 Task: Toggle the trim trailing whitespace in the files.
Action: Mouse moved to (15, 612)
Screenshot: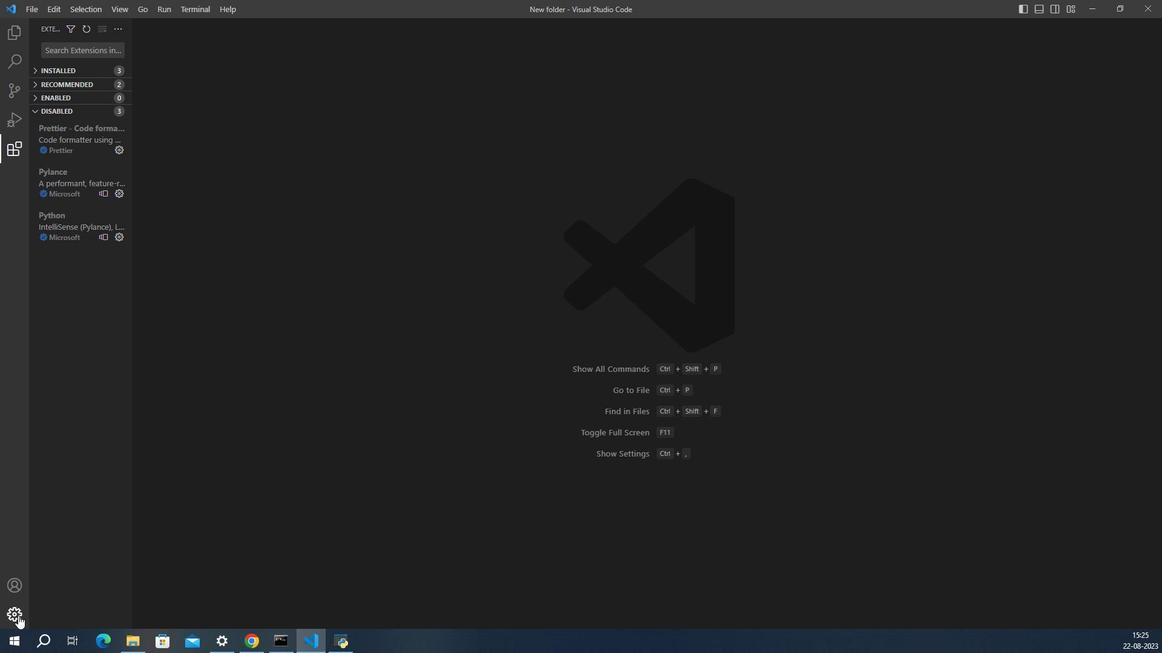 
Action: Mouse pressed left at (15, 612)
Screenshot: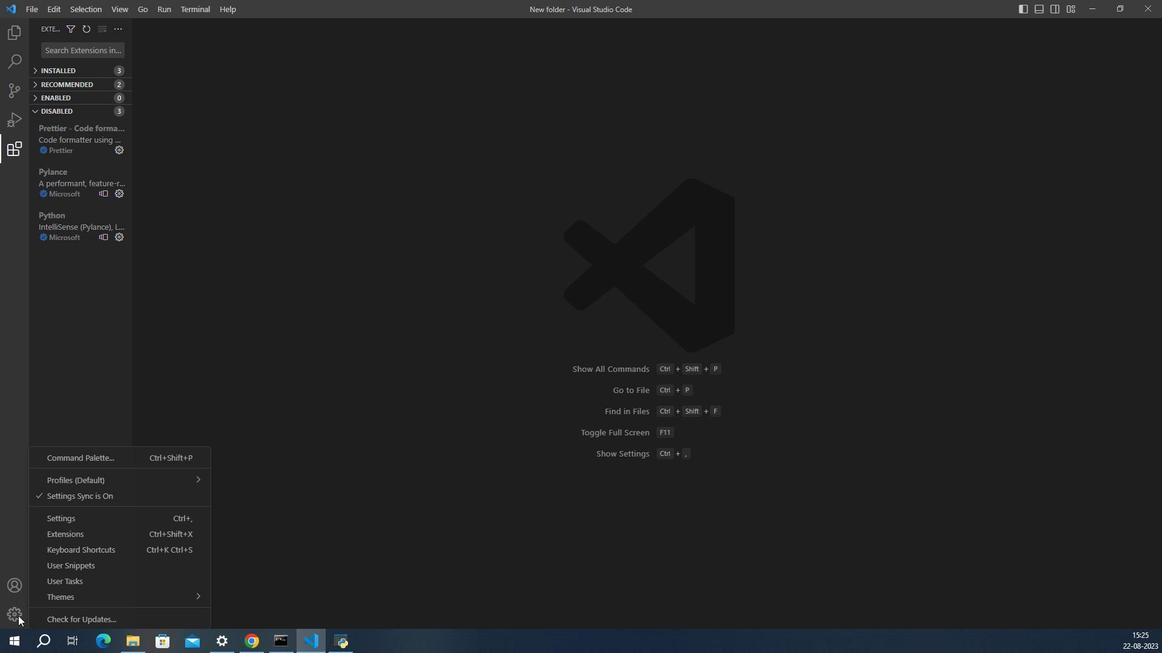 
Action: Mouse moved to (54, 520)
Screenshot: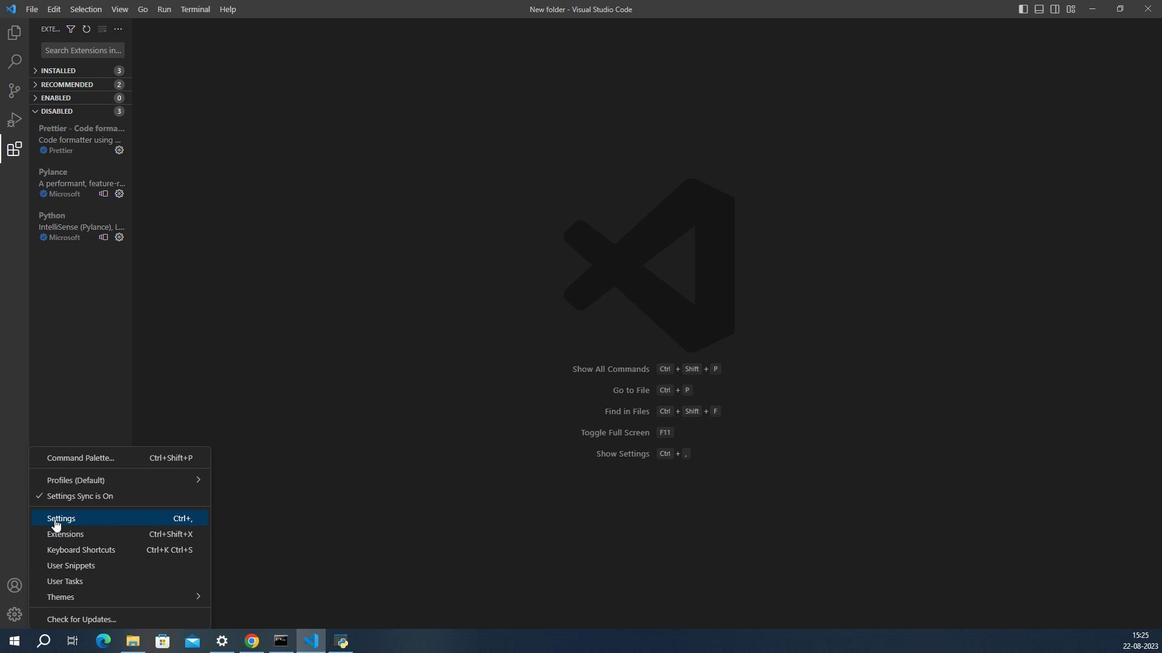 
Action: Mouse pressed left at (54, 520)
Screenshot: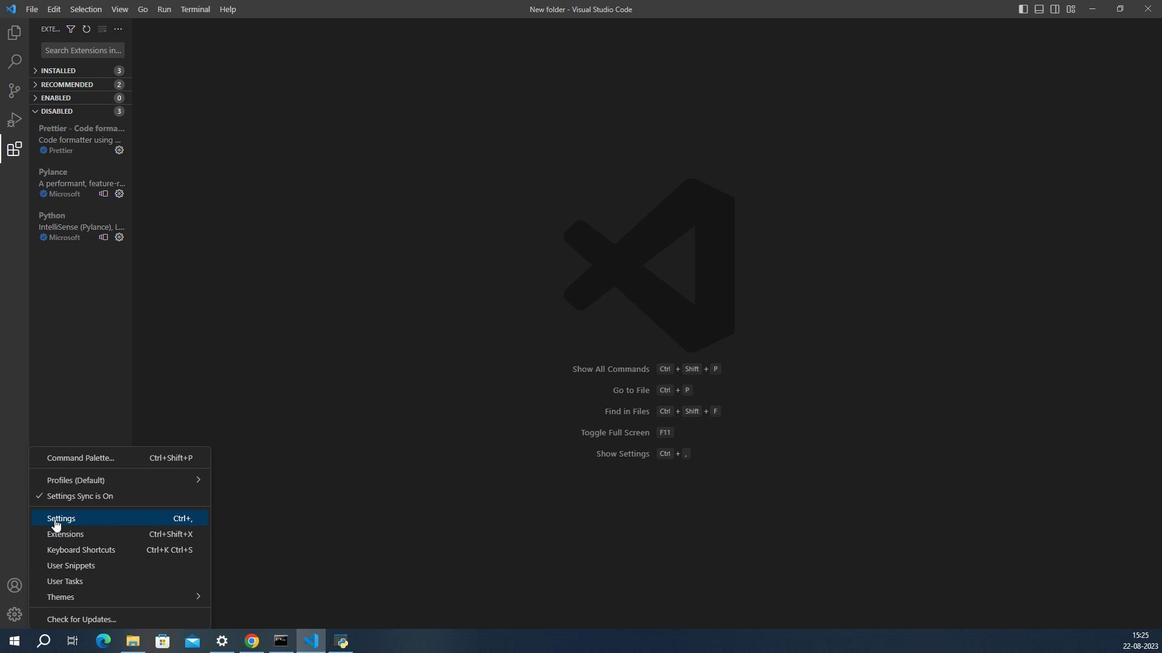 
Action: Mouse moved to (543, 415)
Screenshot: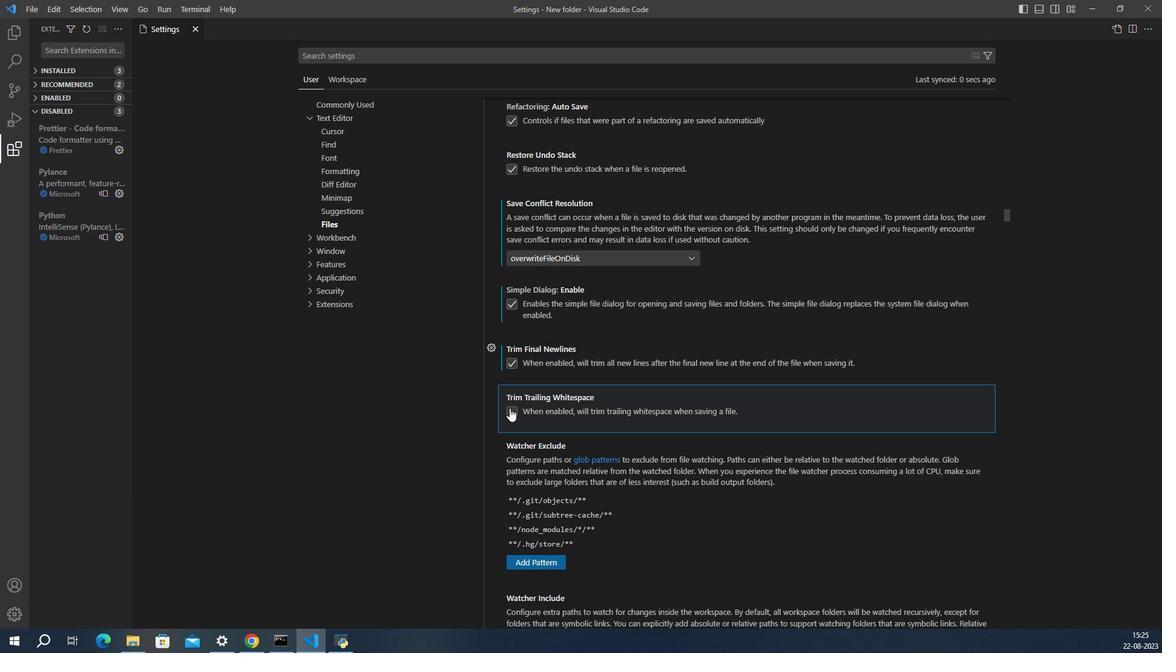
Action: Mouse pressed left at (543, 415)
Screenshot: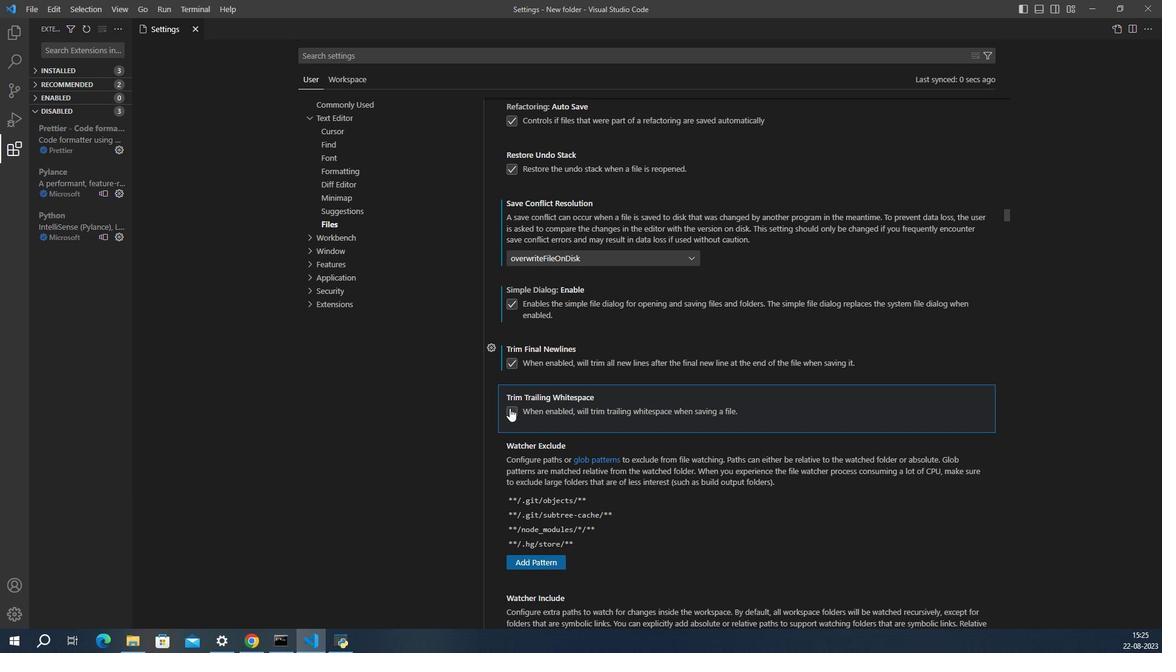 
Action: Mouse moved to (582, 421)
Screenshot: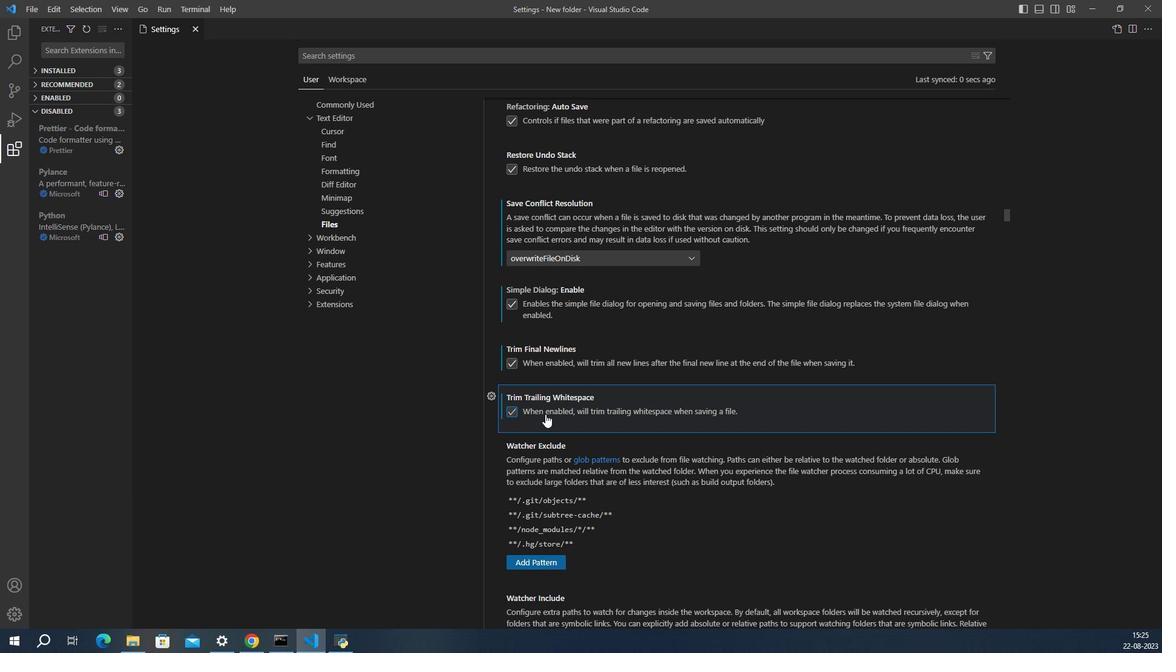 
